 Task: Rotate to rotate clockwise 90°.
Action: Mouse moved to (653, 363)
Screenshot: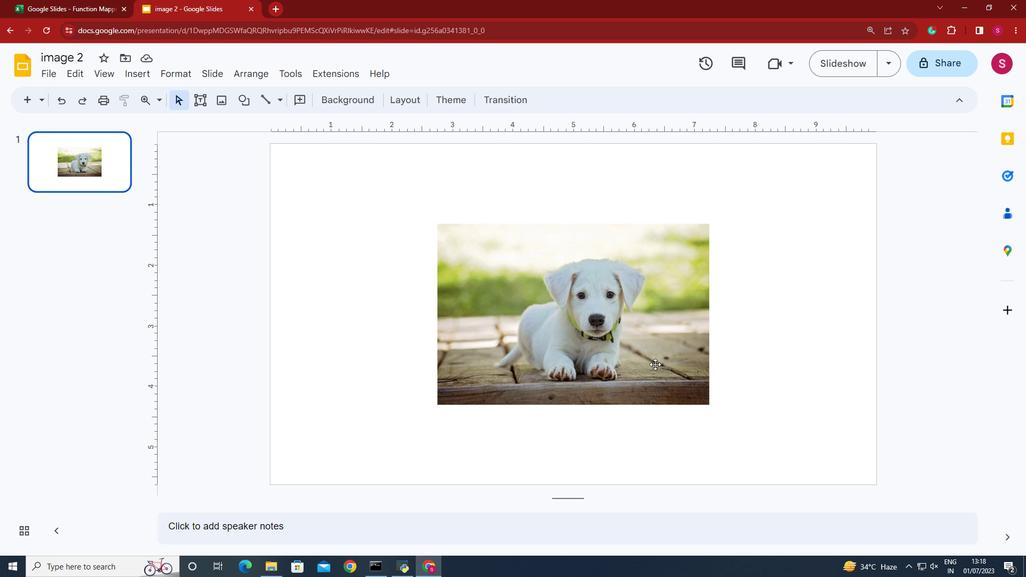 
Action: Mouse pressed left at (653, 363)
Screenshot: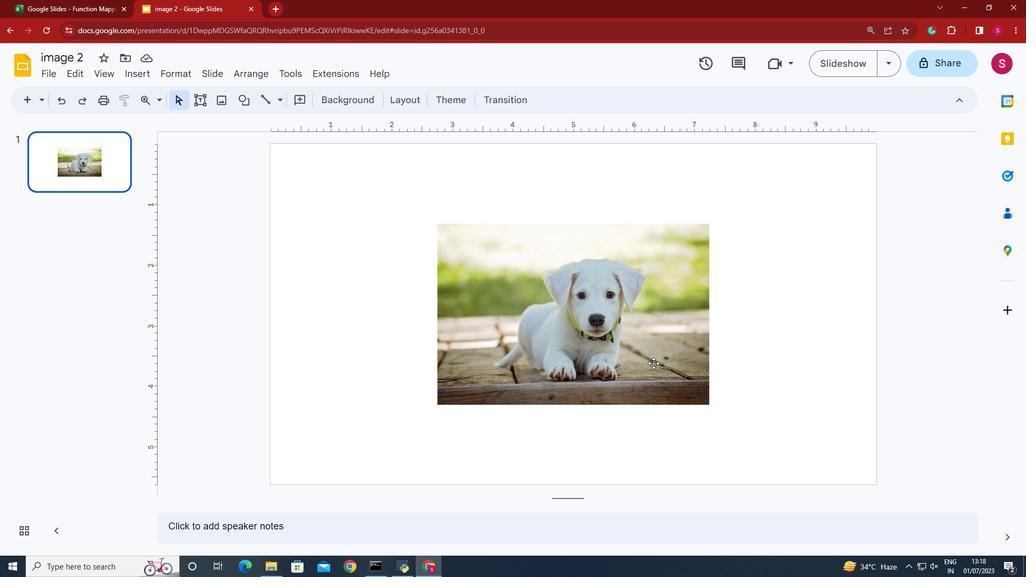 
Action: Mouse moved to (253, 72)
Screenshot: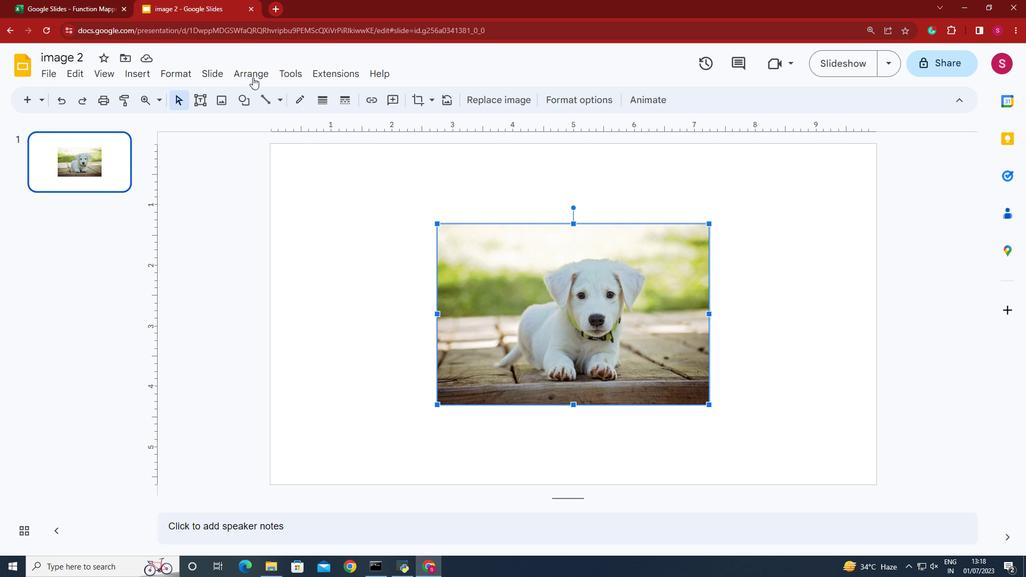 
Action: Mouse pressed left at (253, 72)
Screenshot: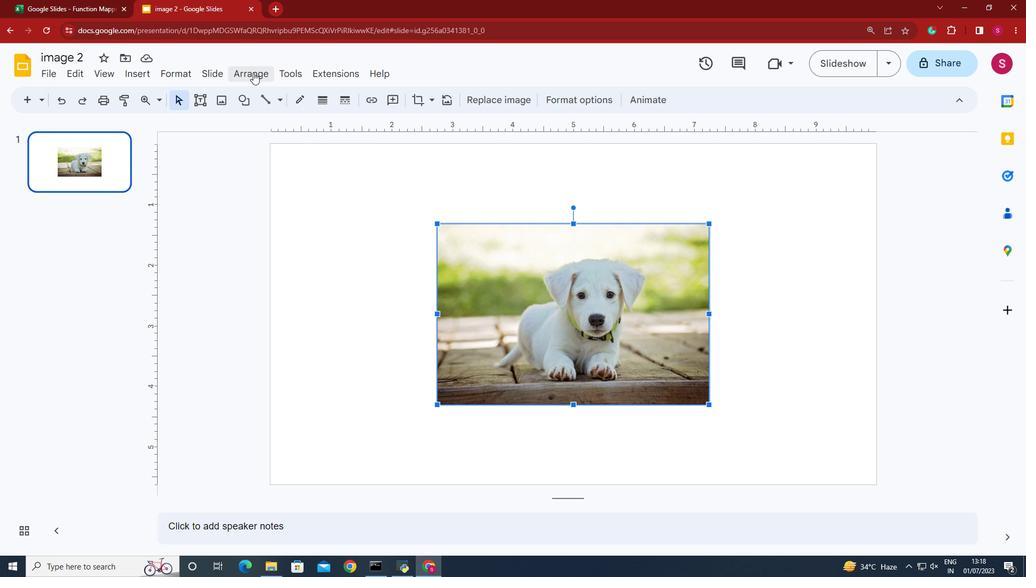 
Action: Mouse moved to (499, 191)
Screenshot: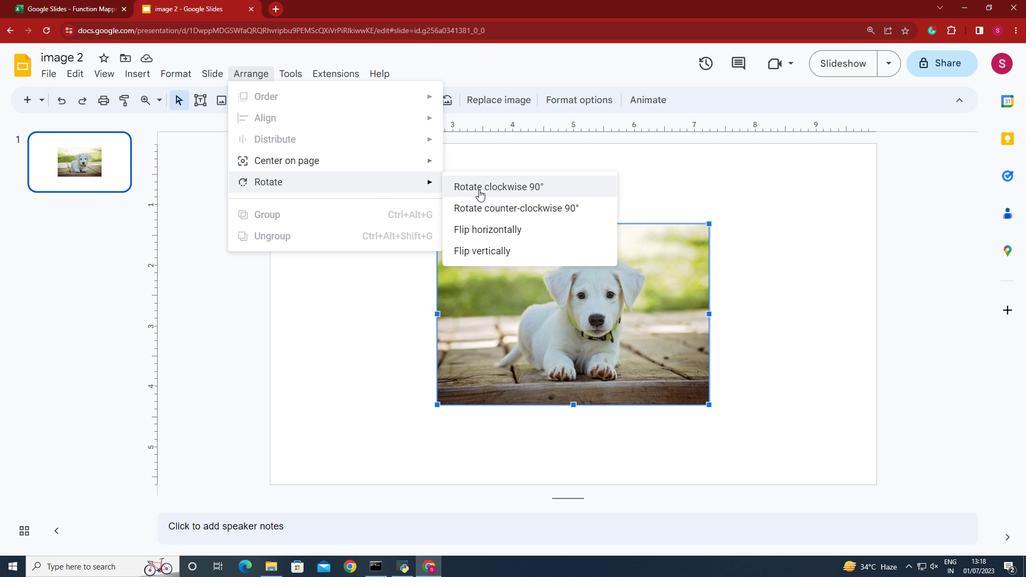 
Action: Mouse pressed left at (499, 191)
Screenshot: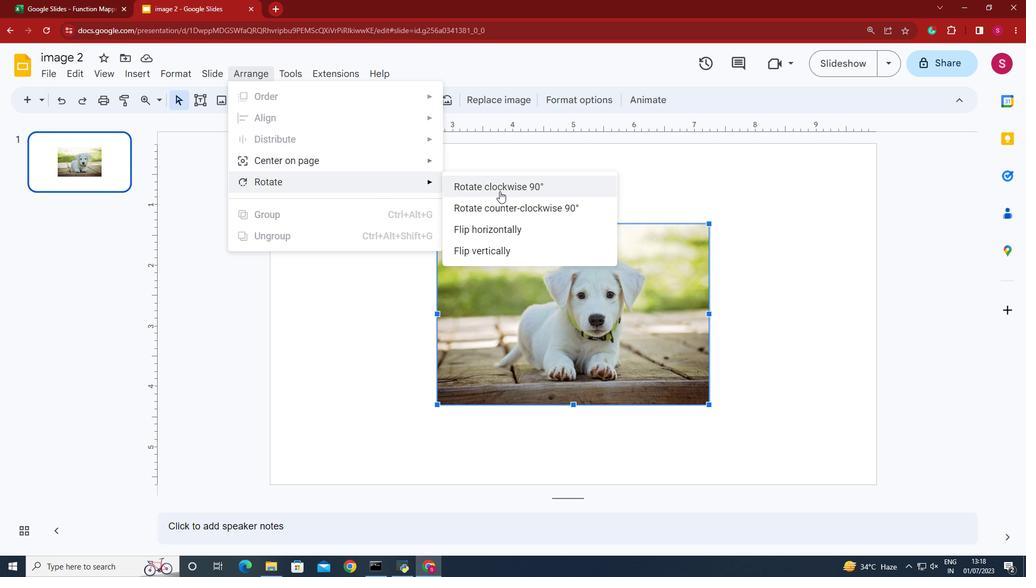 
